 Task: Accept the terms of service while setting up a new free organization.
Action: Mouse moved to (1004, 79)
Screenshot: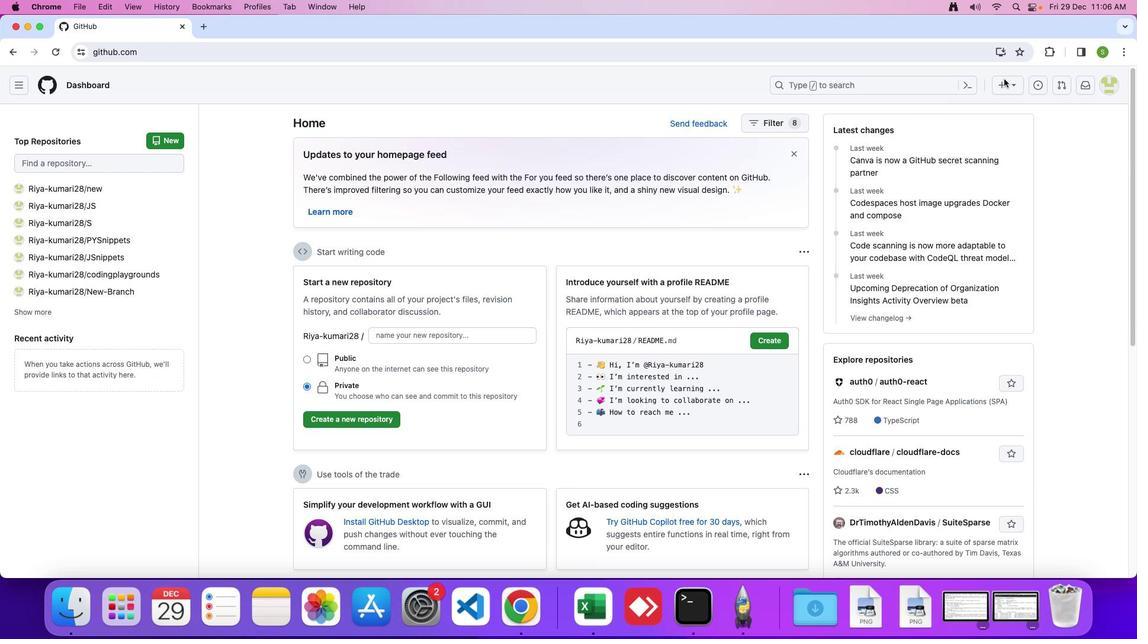 
Action: Mouse pressed left at (1004, 79)
Screenshot: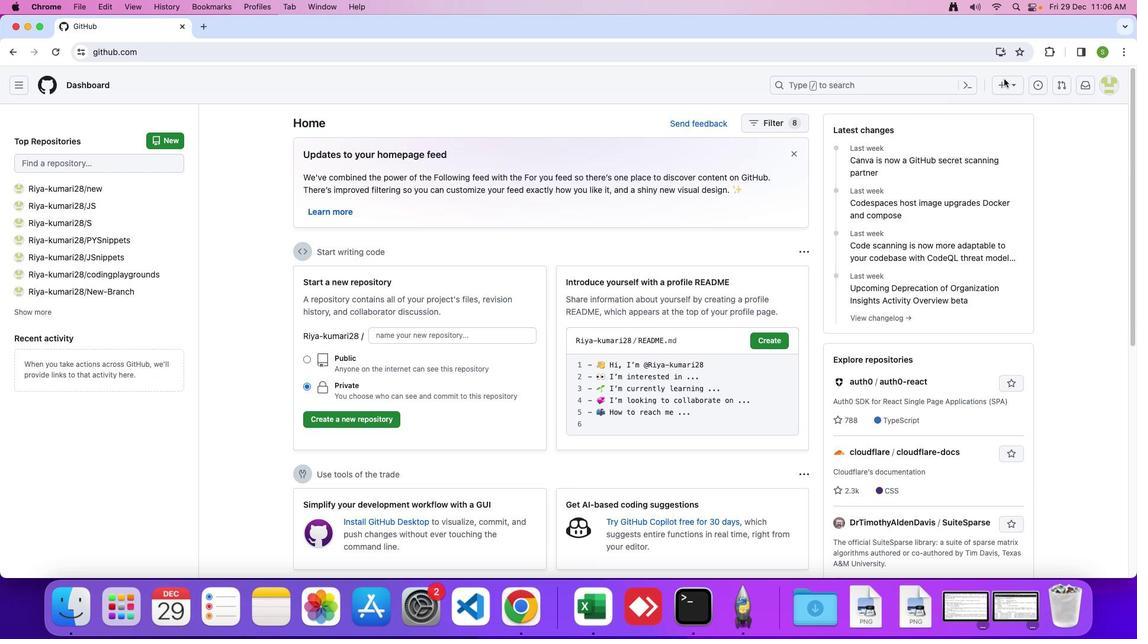 
Action: Mouse moved to (1008, 81)
Screenshot: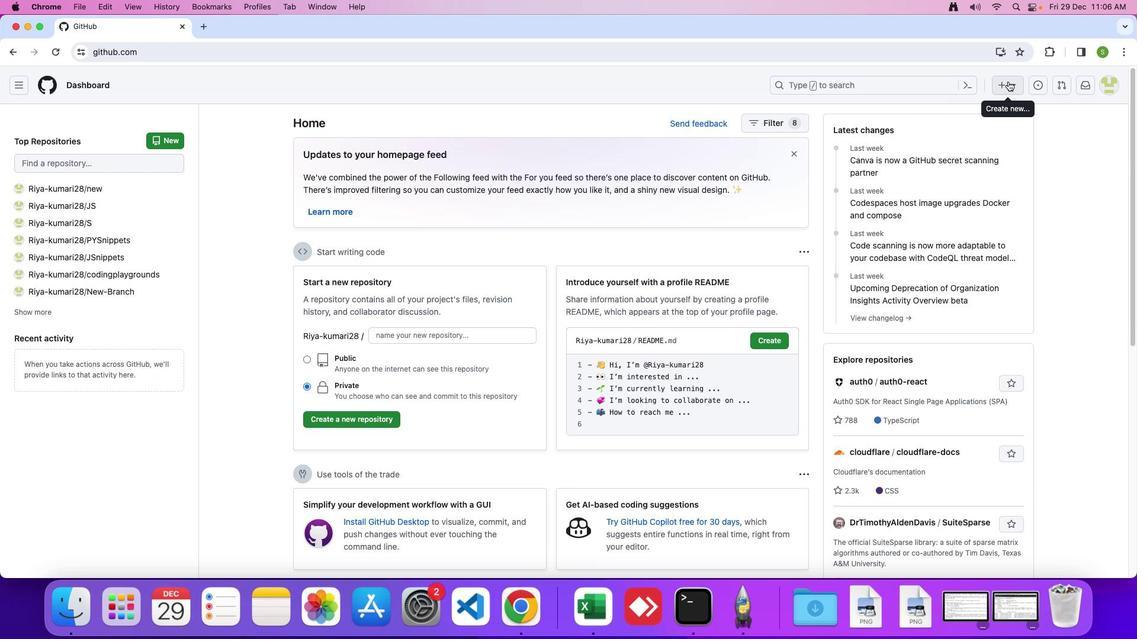 
Action: Mouse pressed left at (1008, 81)
Screenshot: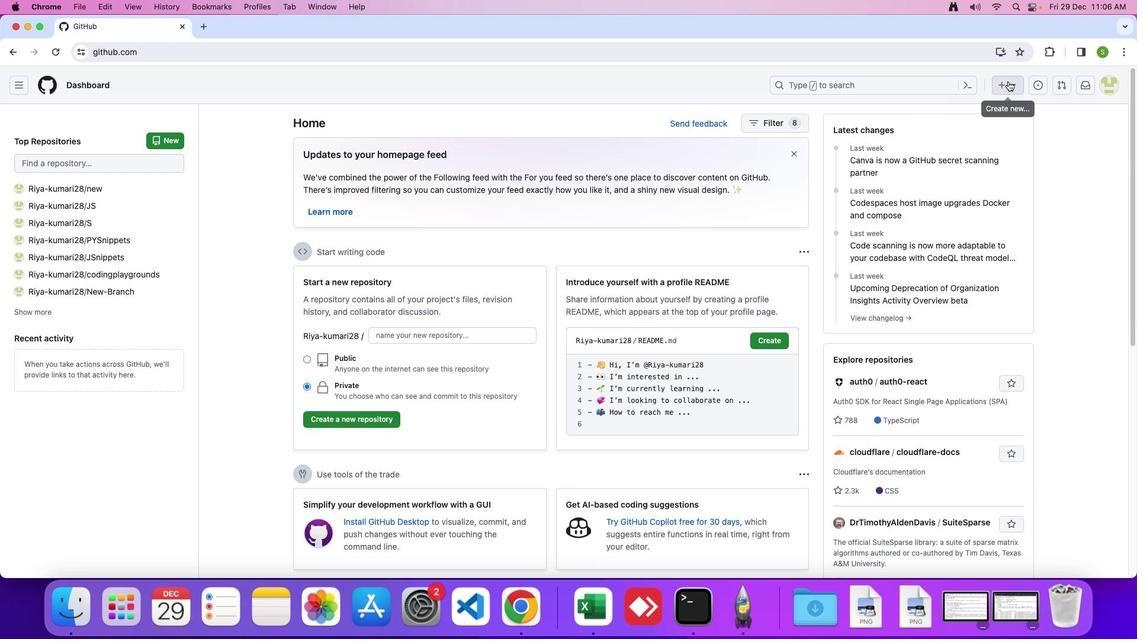 
Action: Mouse moved to (964, 204)
Screenshot: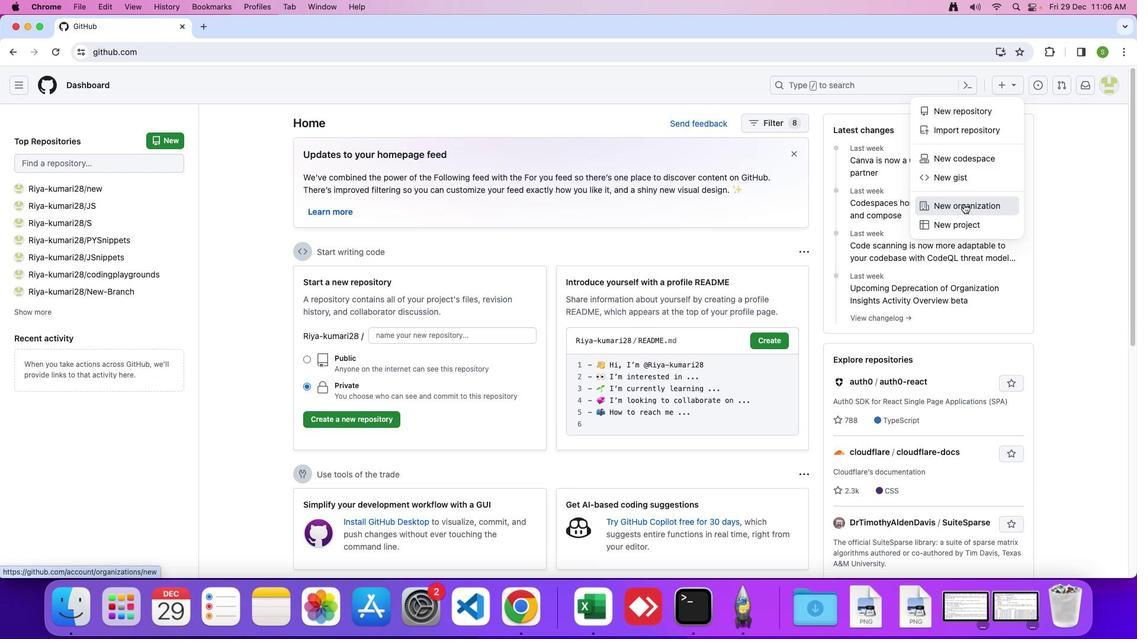 
Action: Mouse pressed left at (964, 204)
Screenshot: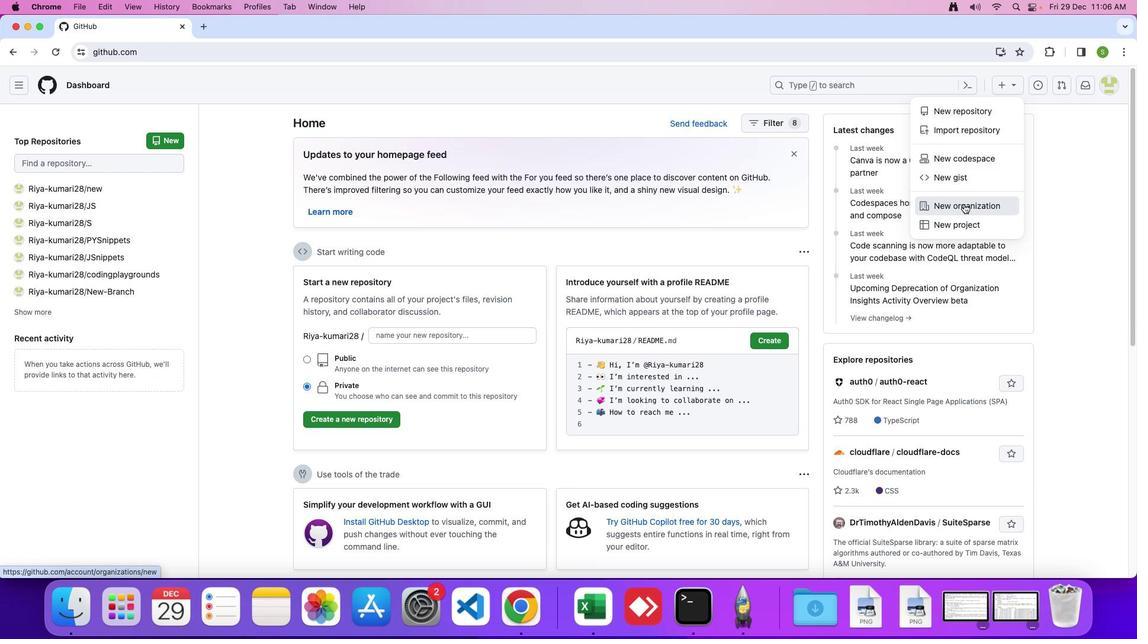 
Action: Mouse moved to (325, 421)
Screenshot: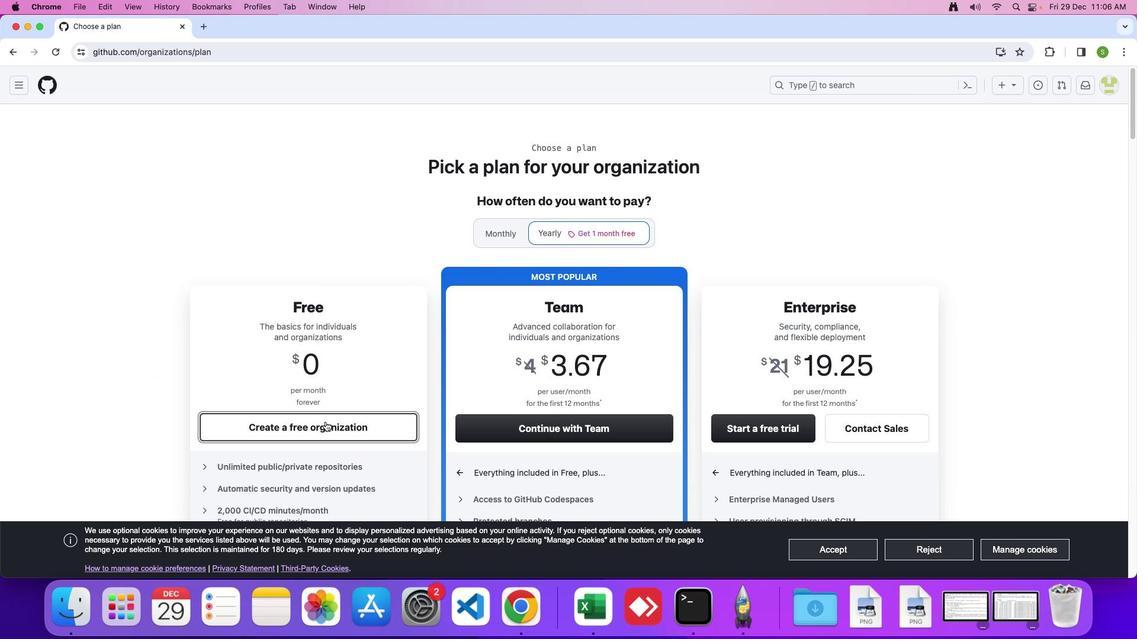 
Action: Mouse pressed left at (325, 421)
Screenshot: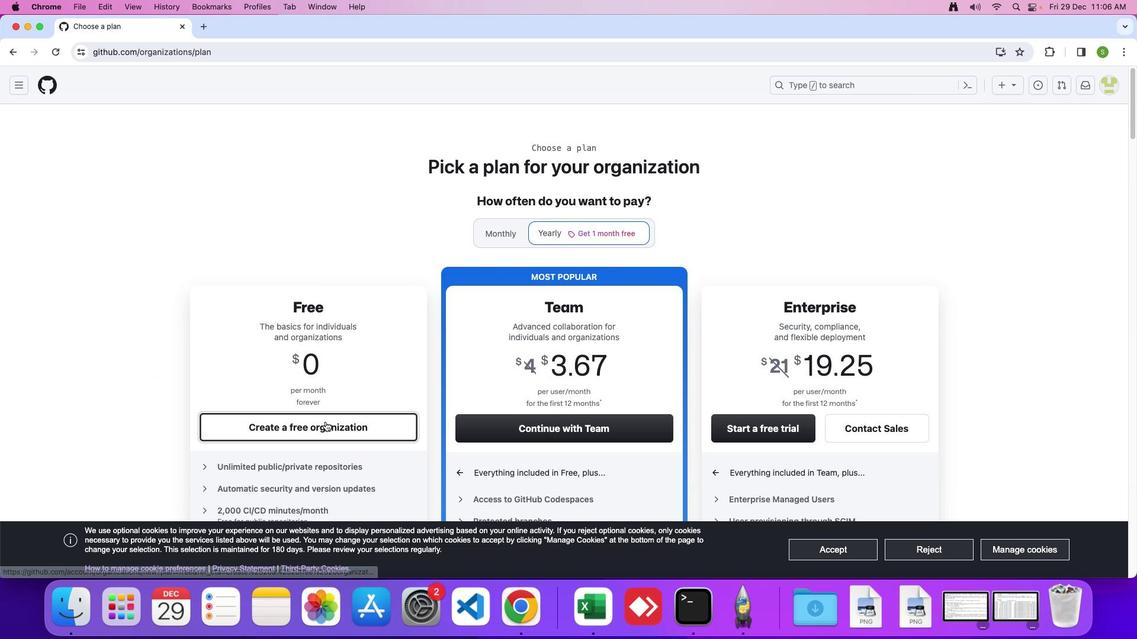 
Action: Mouse moved to (533, 375)
Screenshot: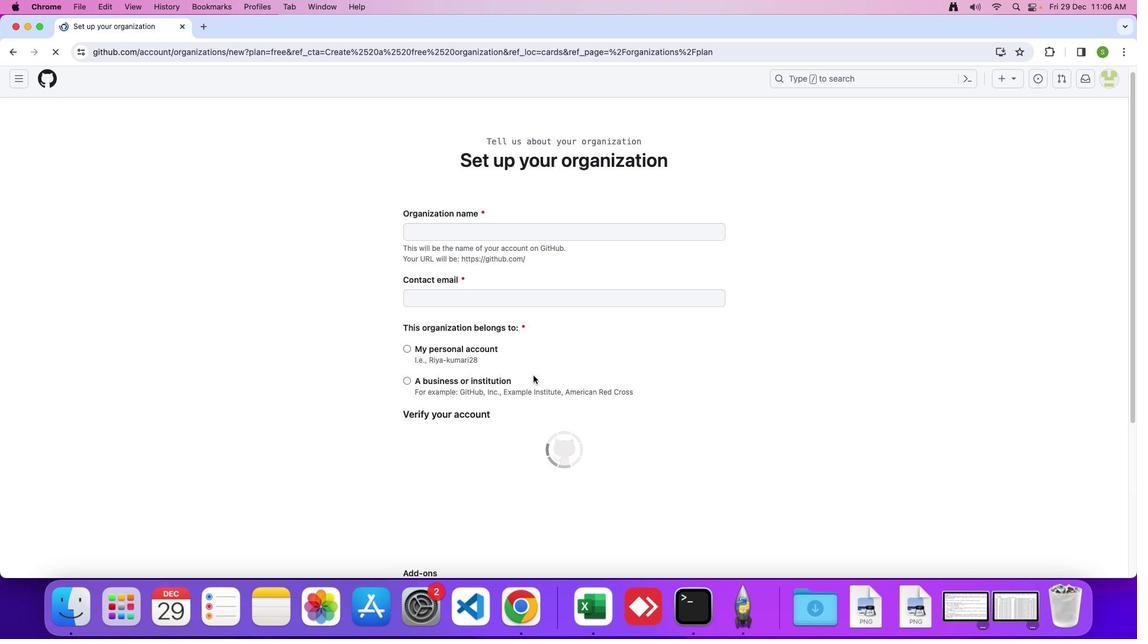 
Action: Mouse scrolled (533, 375) with delta (0, 0)
Screenshot: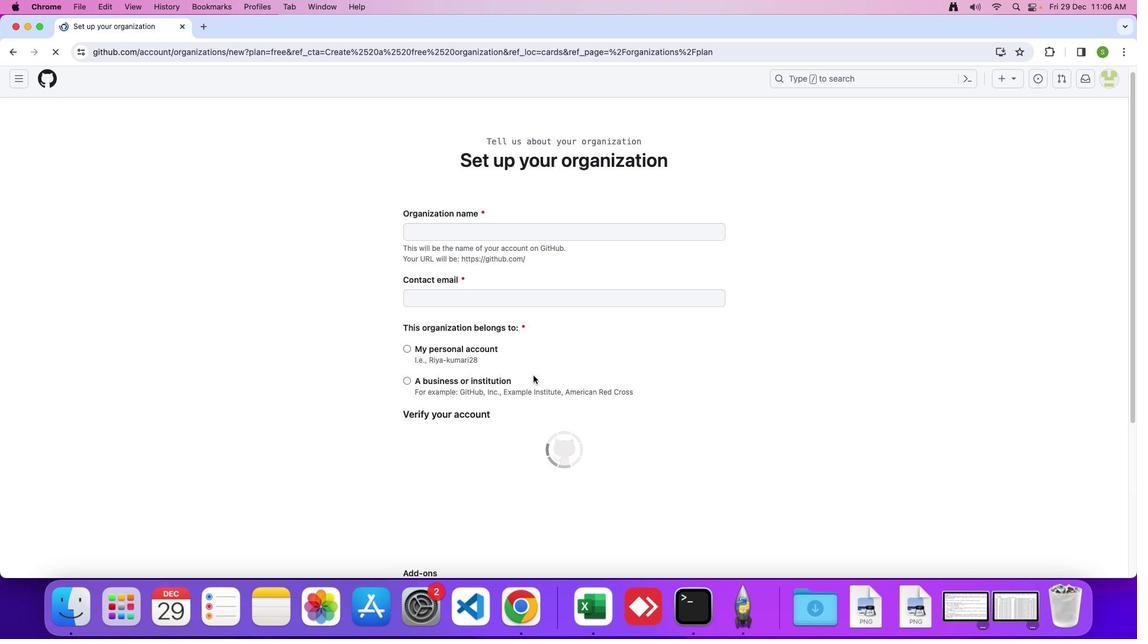 
Action: Mouse scrolled (533, 375) with delta (0, 0)
Screenshot: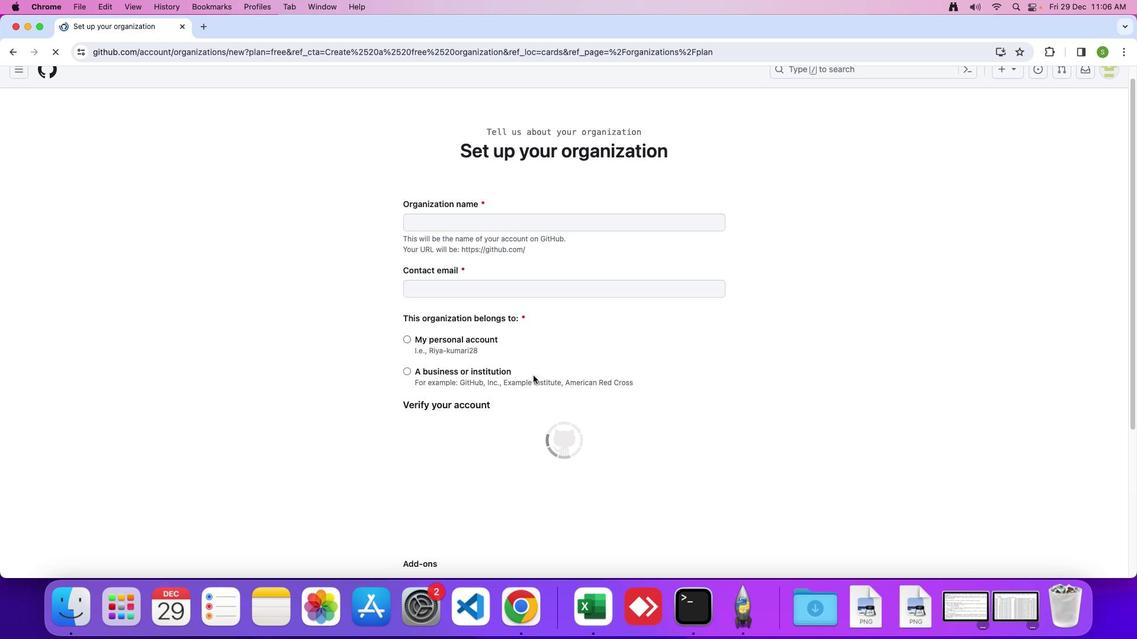 
Action: Mouse scrolled (533, 375) with delta (0, -1)
Screenshot: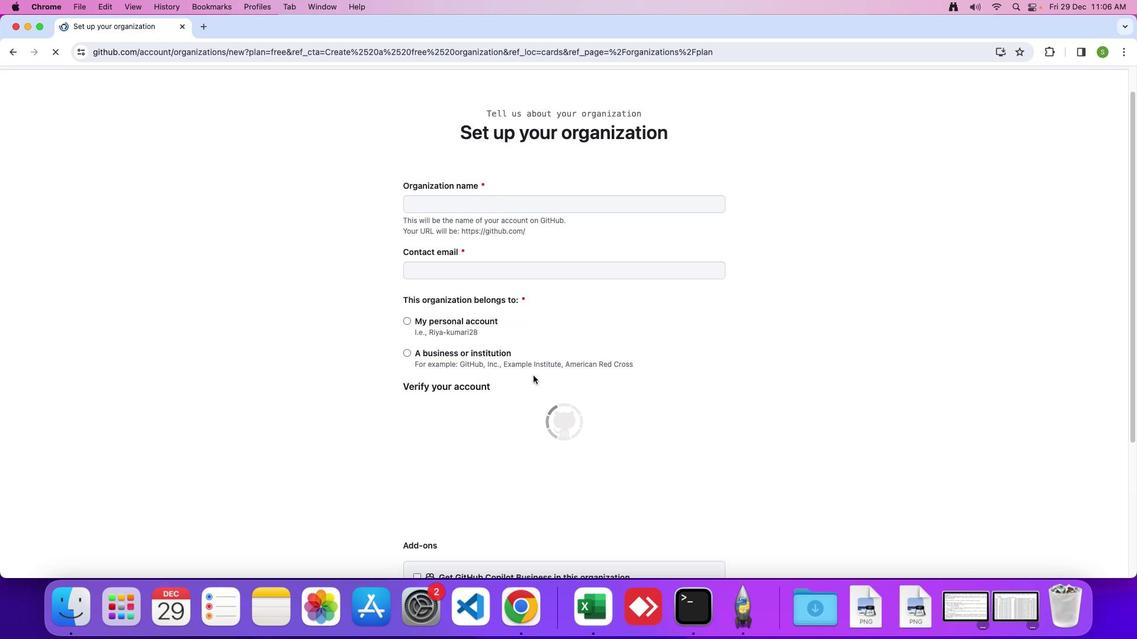 
Action: Mouse scrolled (533, 375) with delta (0, 0)
Screenshot: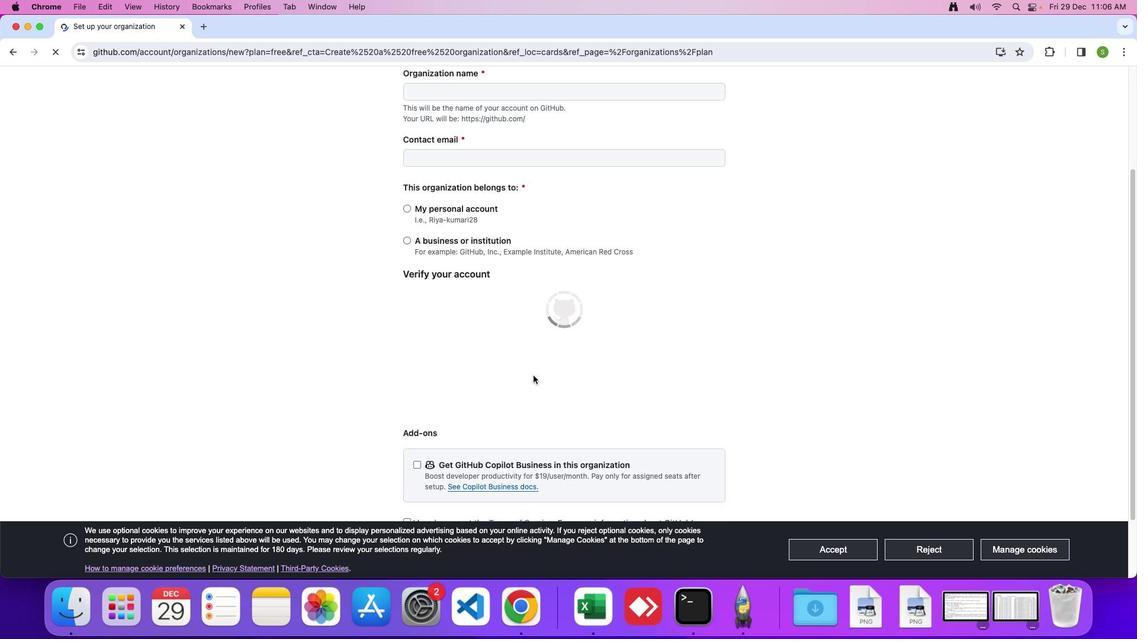 
Action: Mouse scrolled (533, 375) with delta (0, 0)
Screenshot: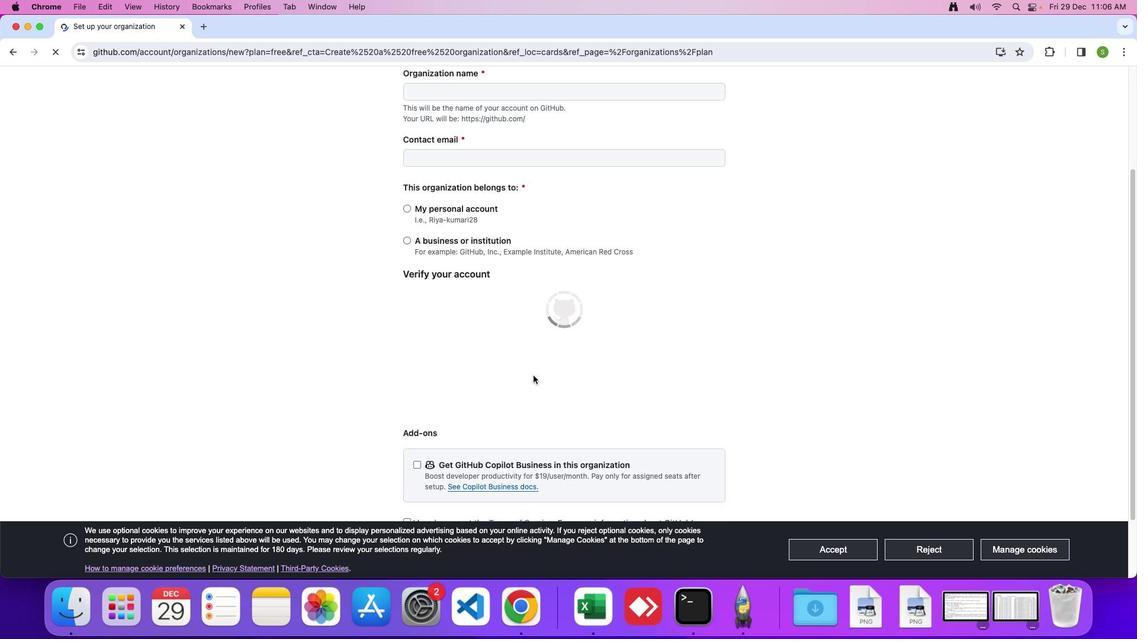 
Action: Mouse scrolled (533, 375) with delta (0, -1)
Screenshot: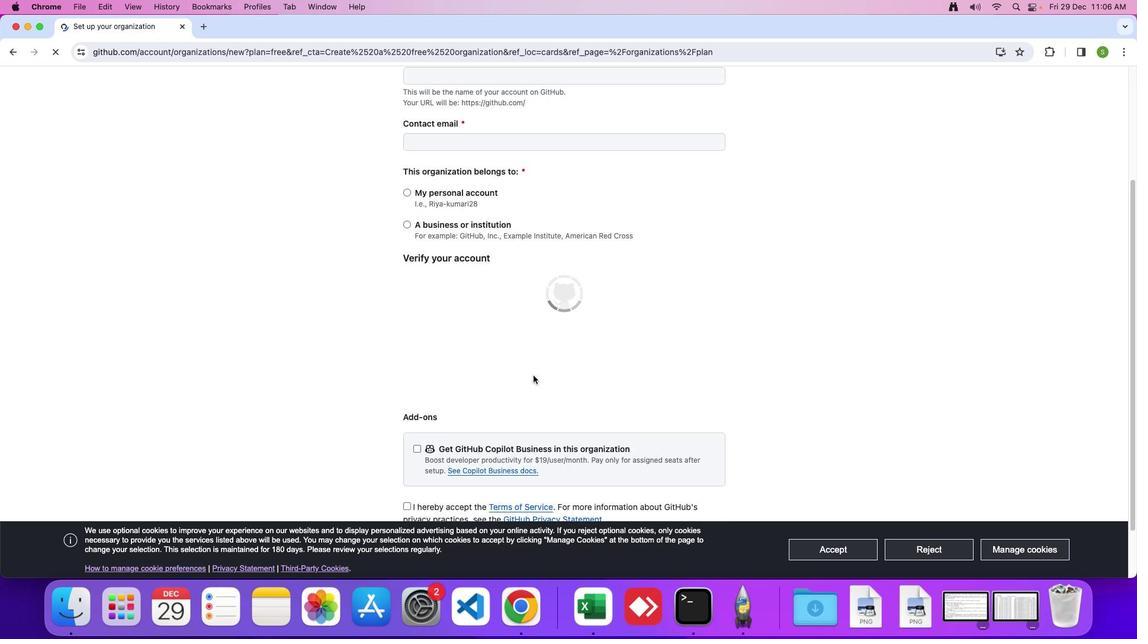 
Action: Mouse scrolled (533, 375) with delta (0, 0)
Screenshot: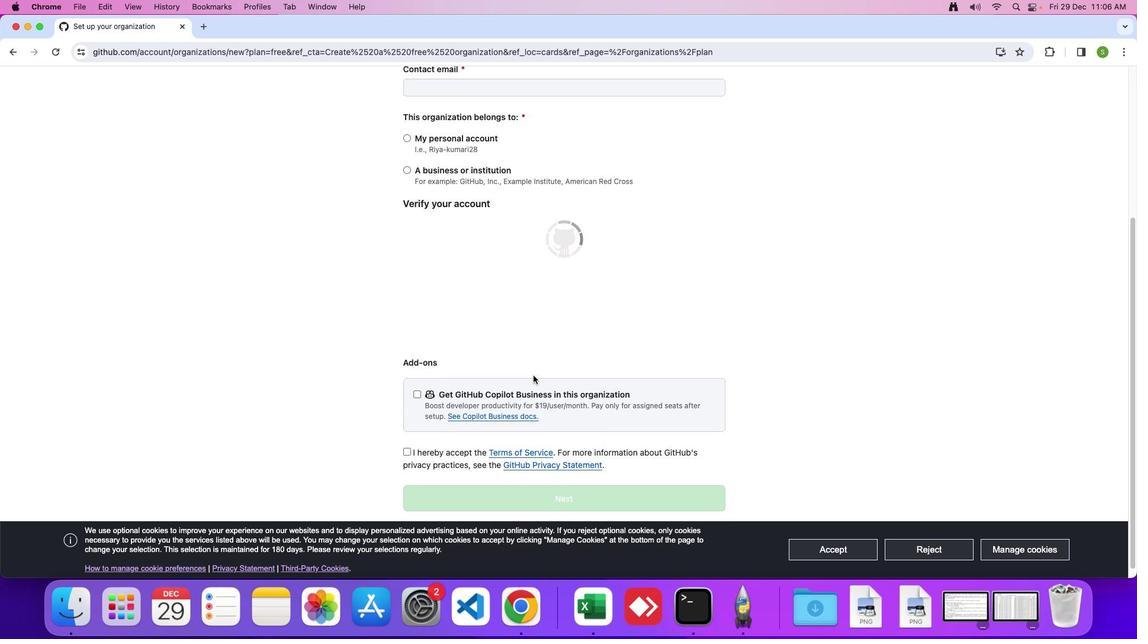 
Action: Mouse scrolled (533, 375) with delta (0, 0)
Screenshot: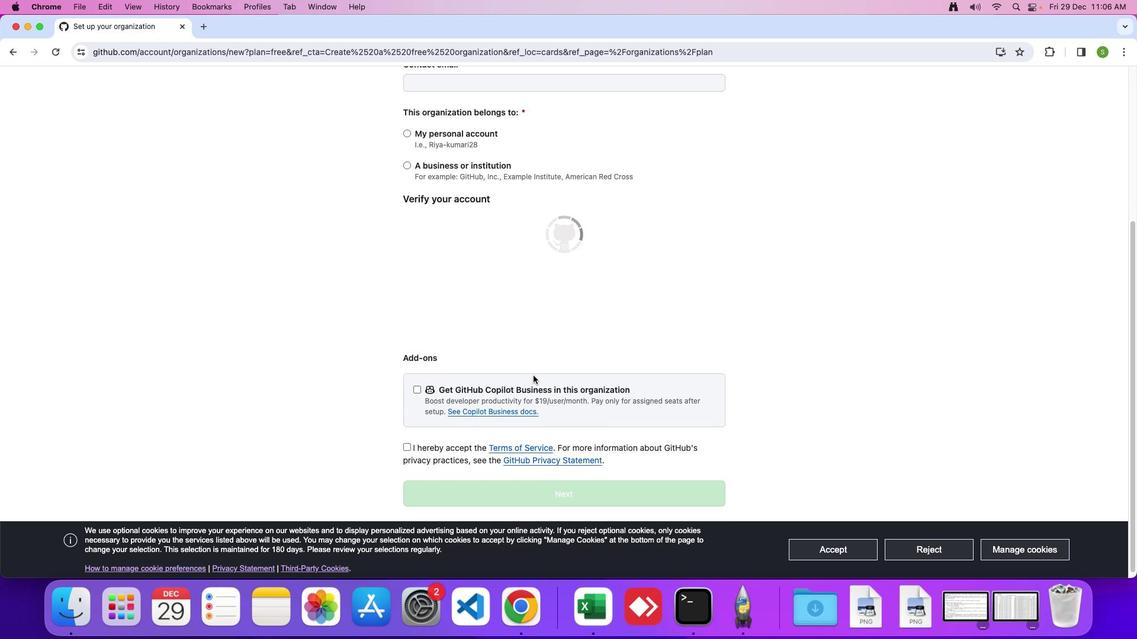 
Action: Mouse scrolled (533, 375) with delta (0, -1)
Screenshot: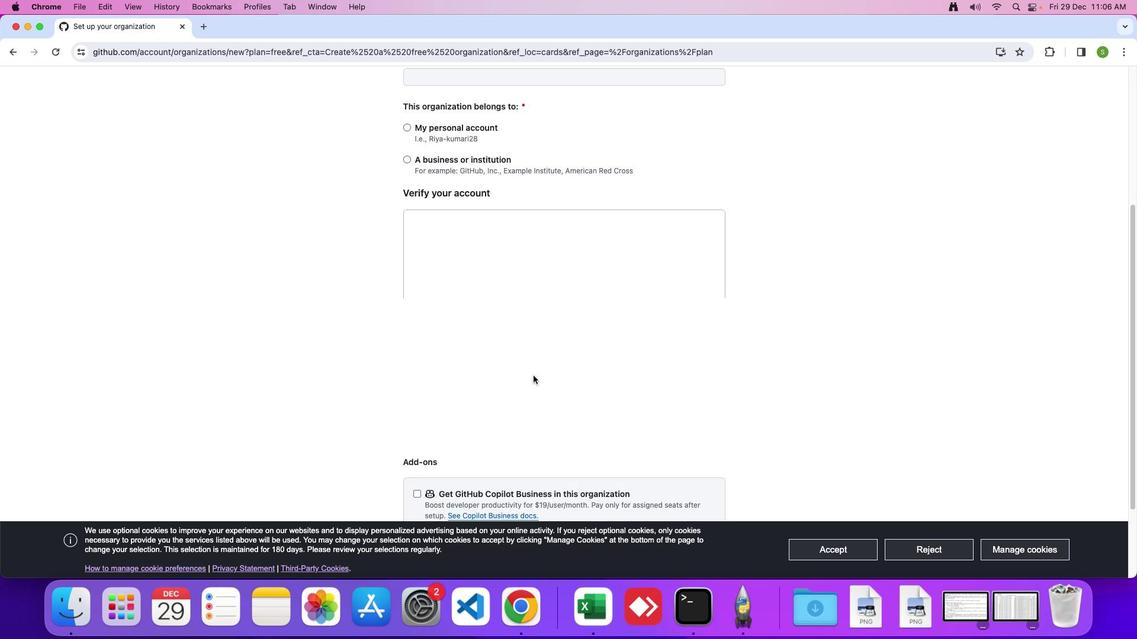 
Action: Mouse scrolled (533, 375) with delta (0, 0)
Screenshot: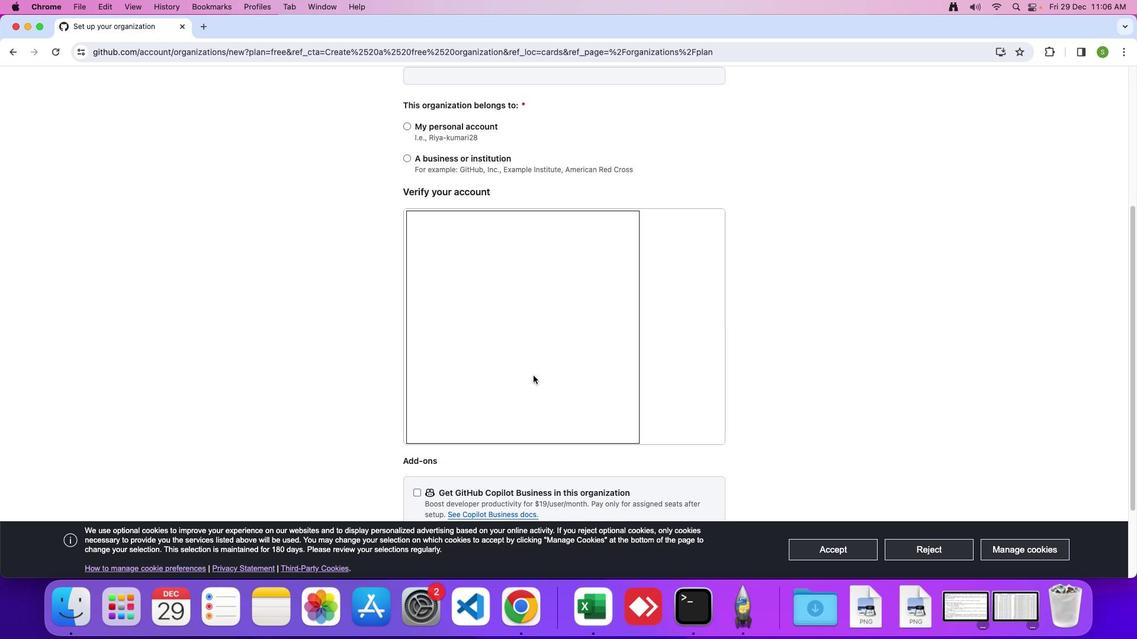 
Action: Mouse scrolled (533, 375) with delta (0, 0)
Screenshot: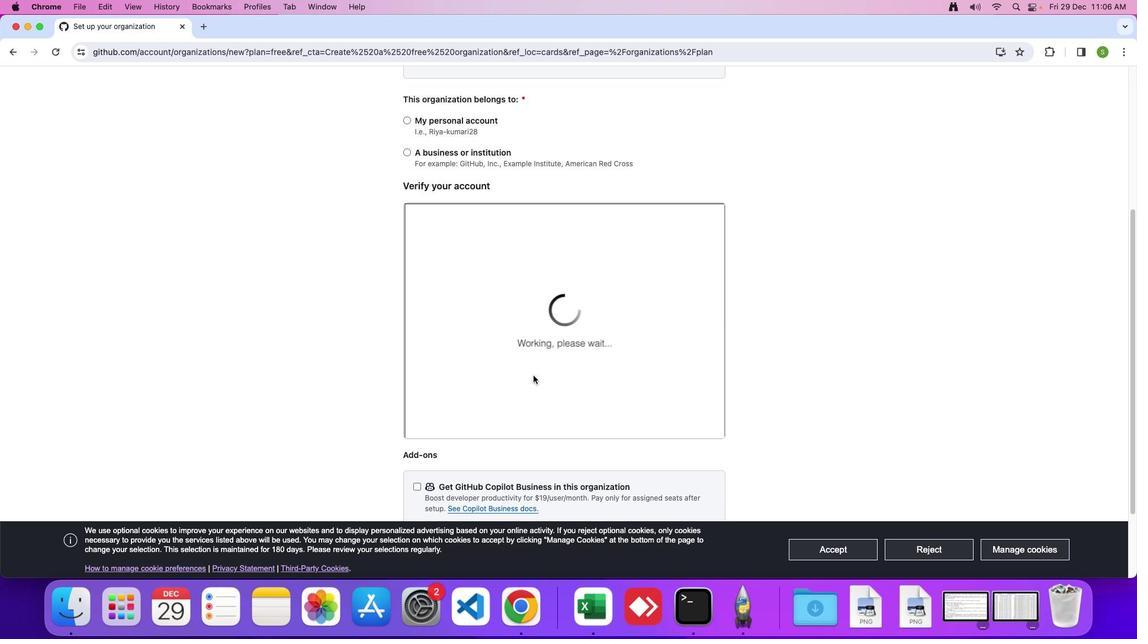 
Action: Mouse scrolled (533, 375) with delta (0, 0)
Screenshot: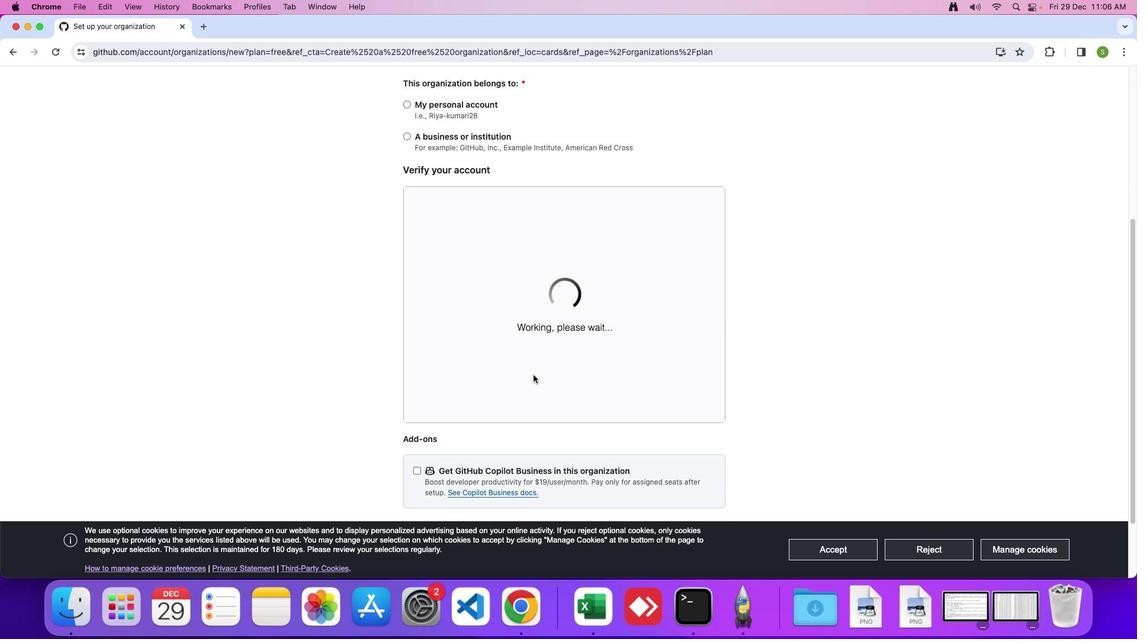 
Action: Mouse scrolled (533, 375) with delta (0, 0)
Screenshot: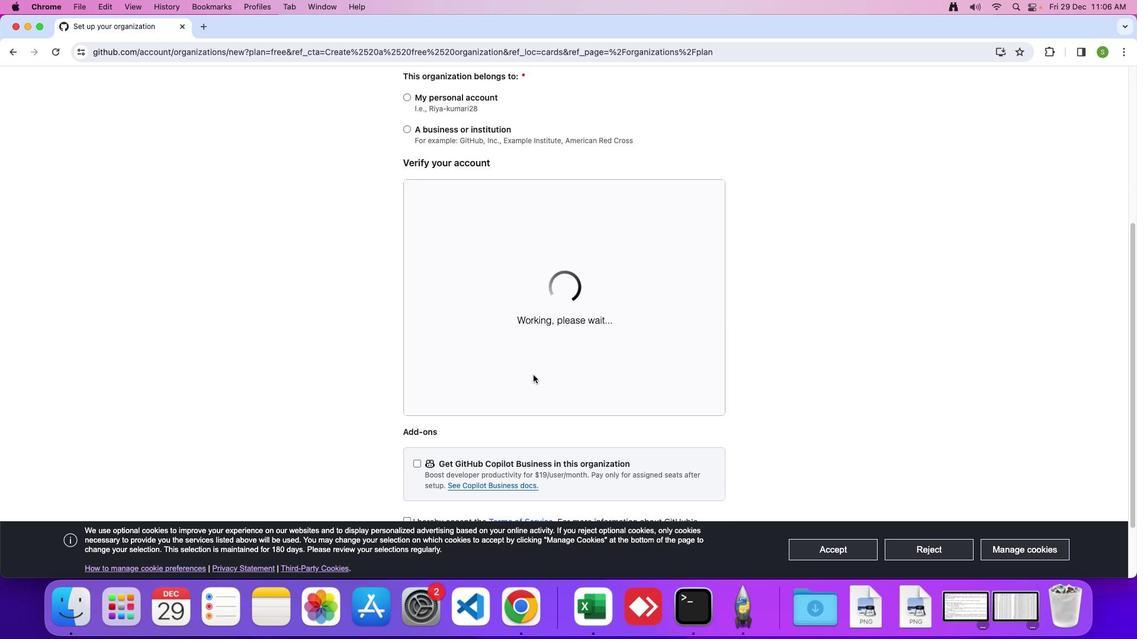 
Action: Mouse scrolled (533, 375) with delta (0, -2)
Screenshot: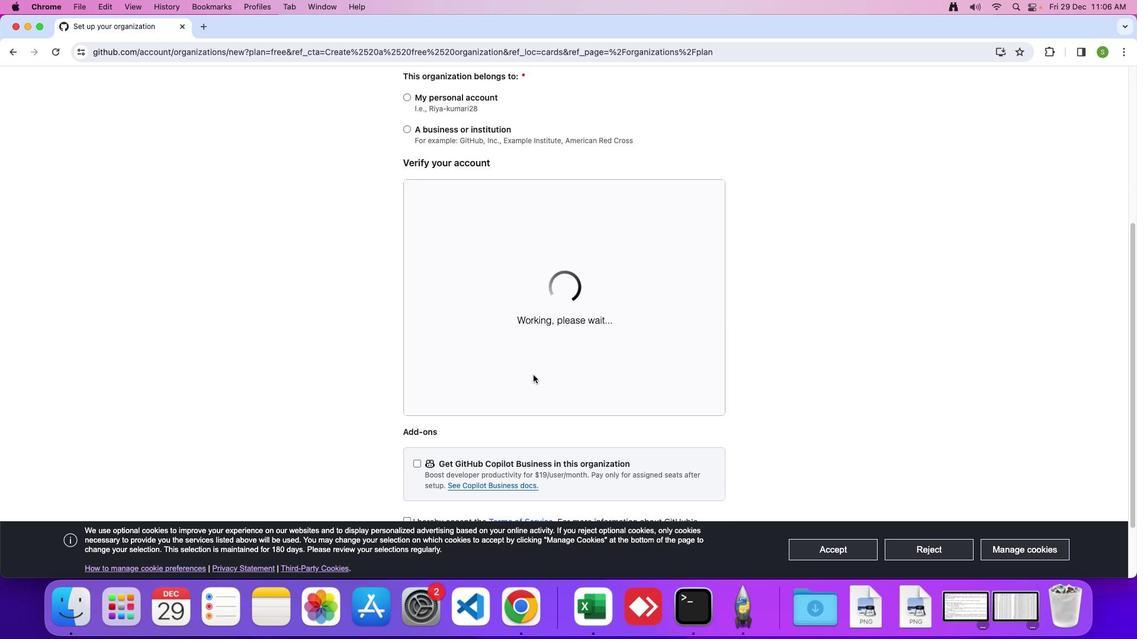 
Action: Mouse moved to (533, 375)
Screenshot: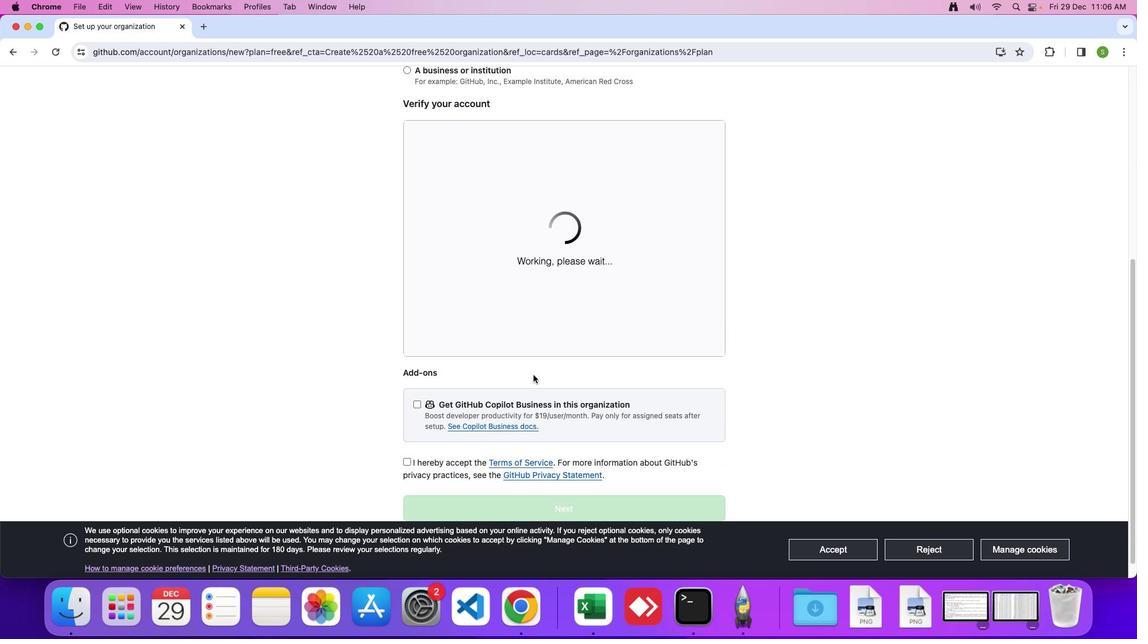 
Action: Mouse scrolled (533, 375) with delta (0, -3)
Screenshot: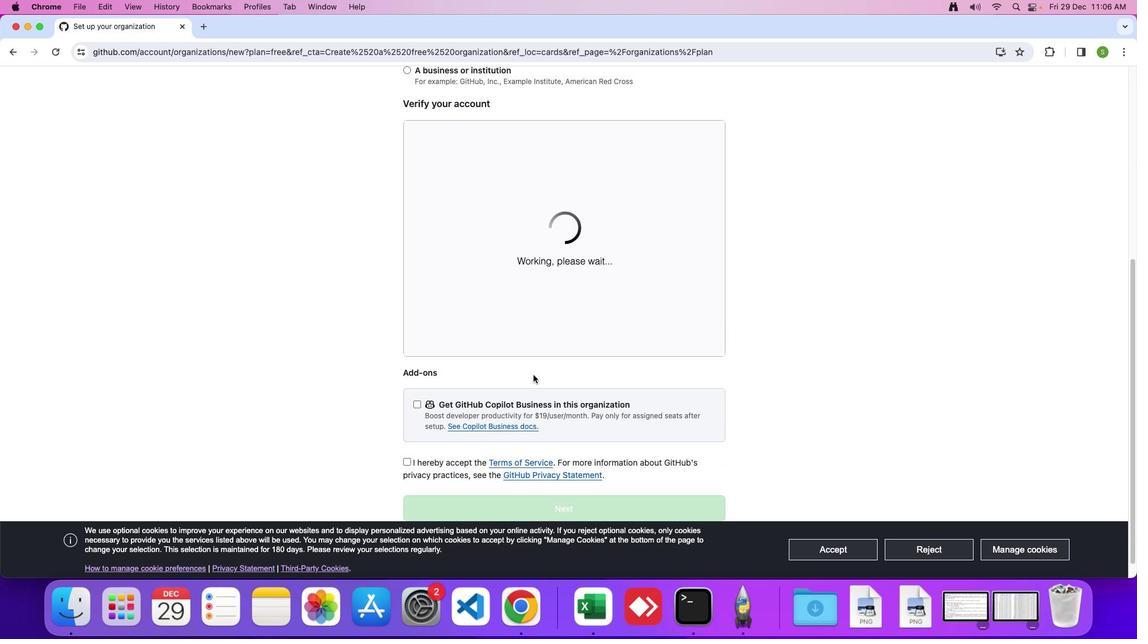 
Action: Mouse moved to (532, 376)
Screenshot: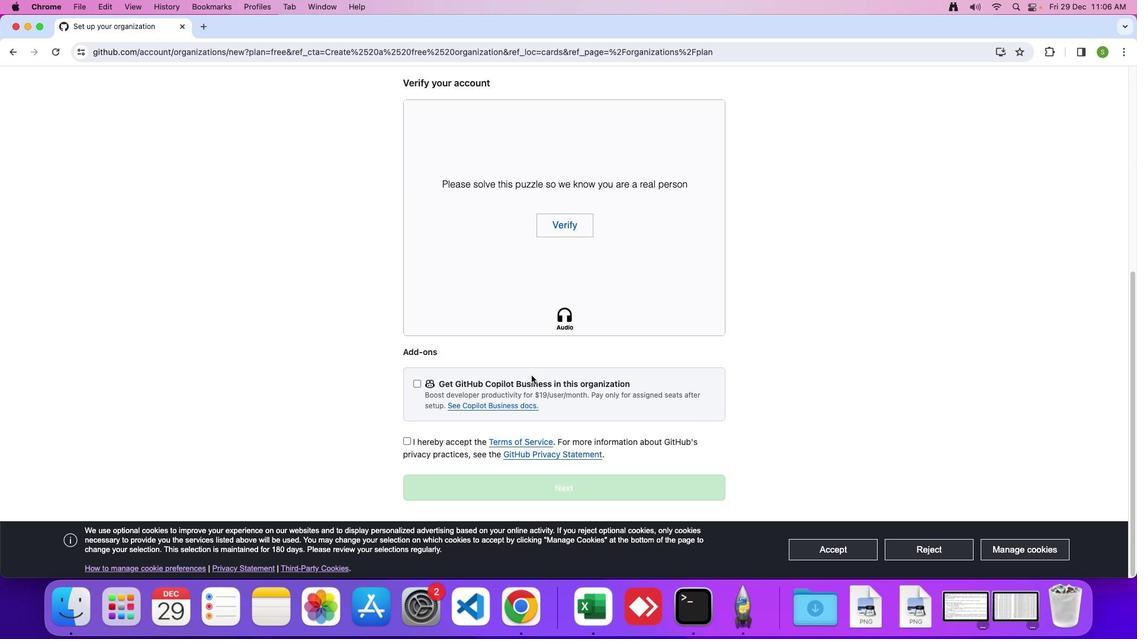 
Action: Mouse scrolled (532, 376) with delta (0, 0)
Screenshot: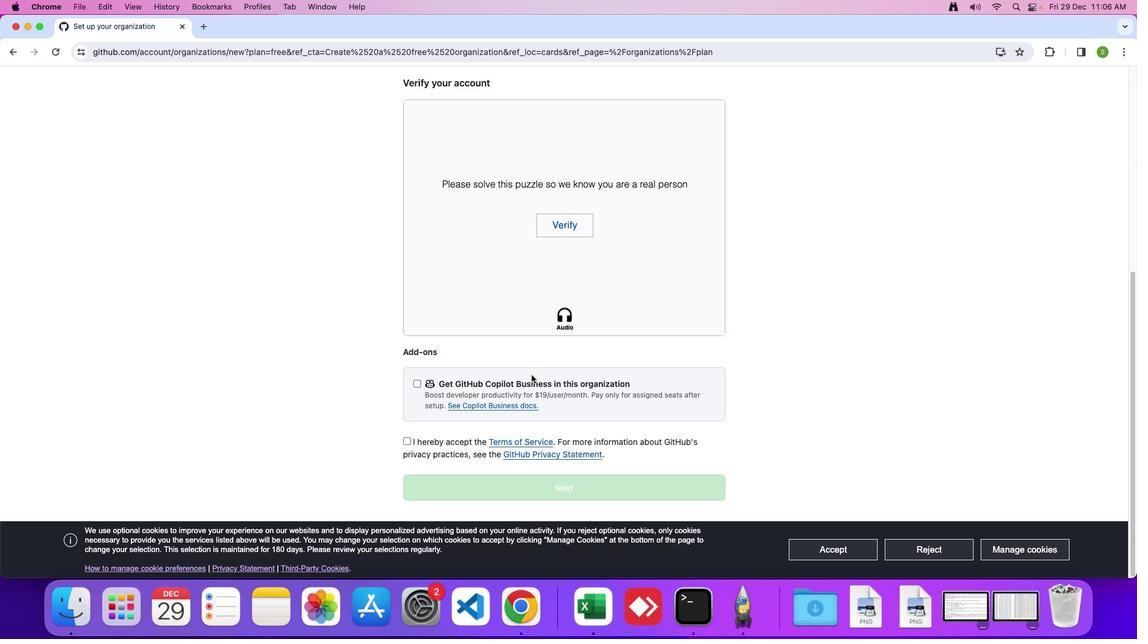 
Action: Mouse scrolled (532, 376) with delta (0, 0)
Screenshot: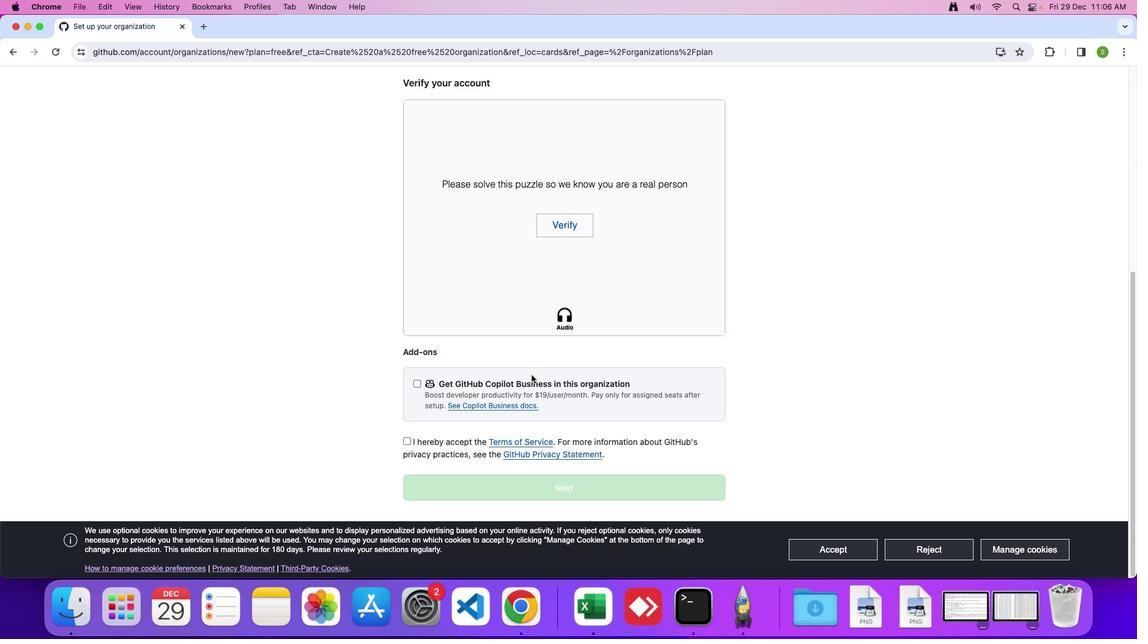 
Action: Mouse scrolled (532, 376) with delta (0, -2)
Screenshot: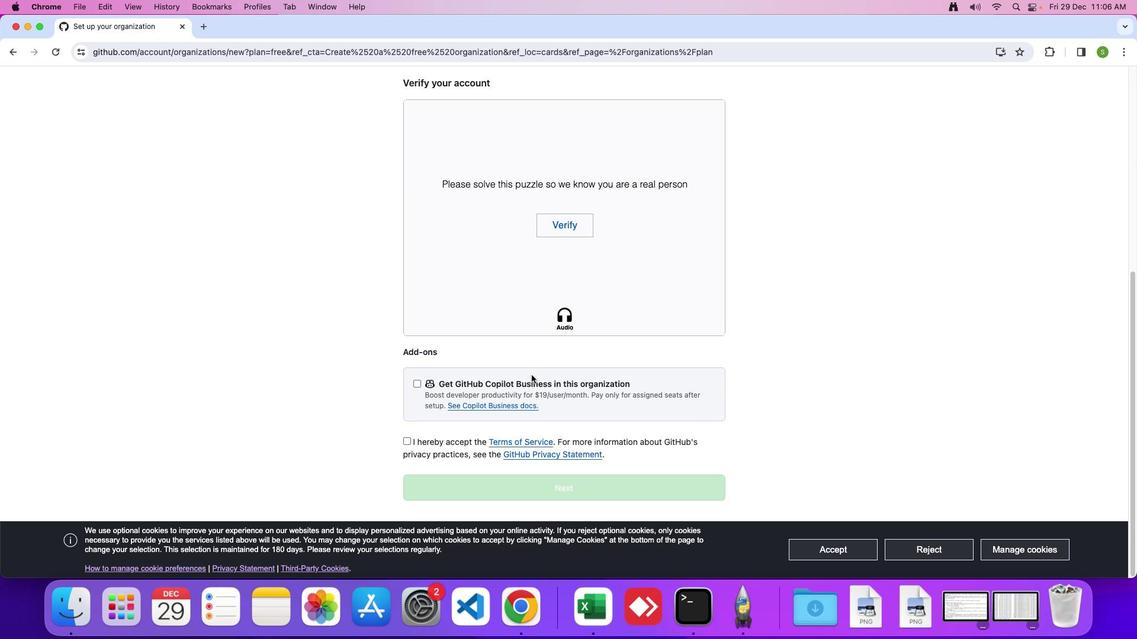 
Action: Mouse moved to (532, 375)
Screenshot: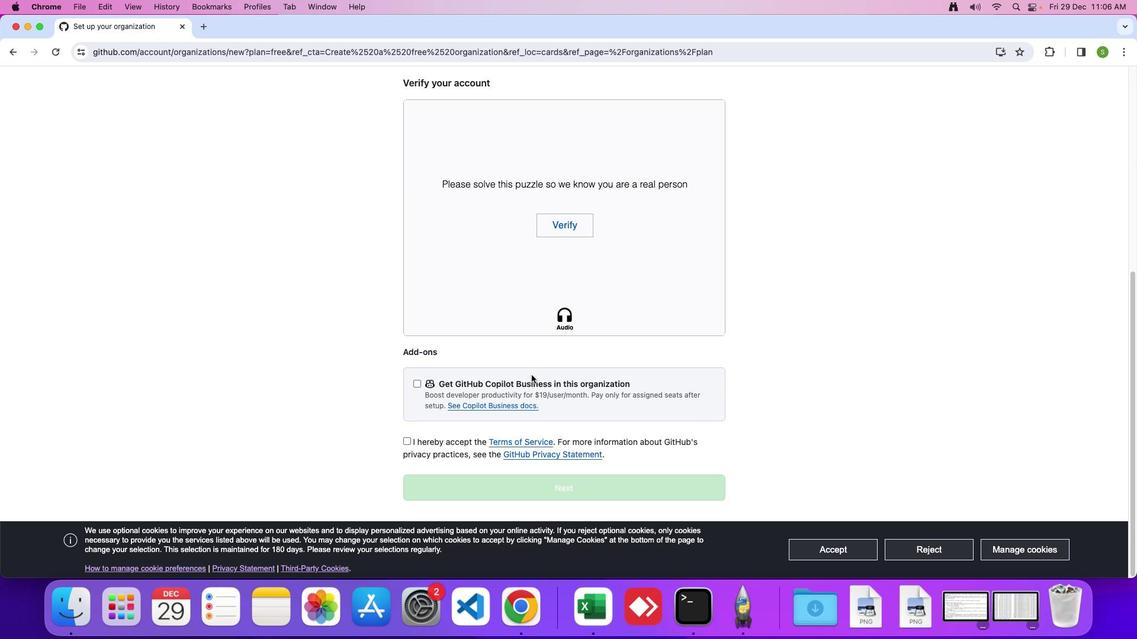
Action: Mouse scrolled (532, 375) with delta (0, -2)
Screenshot: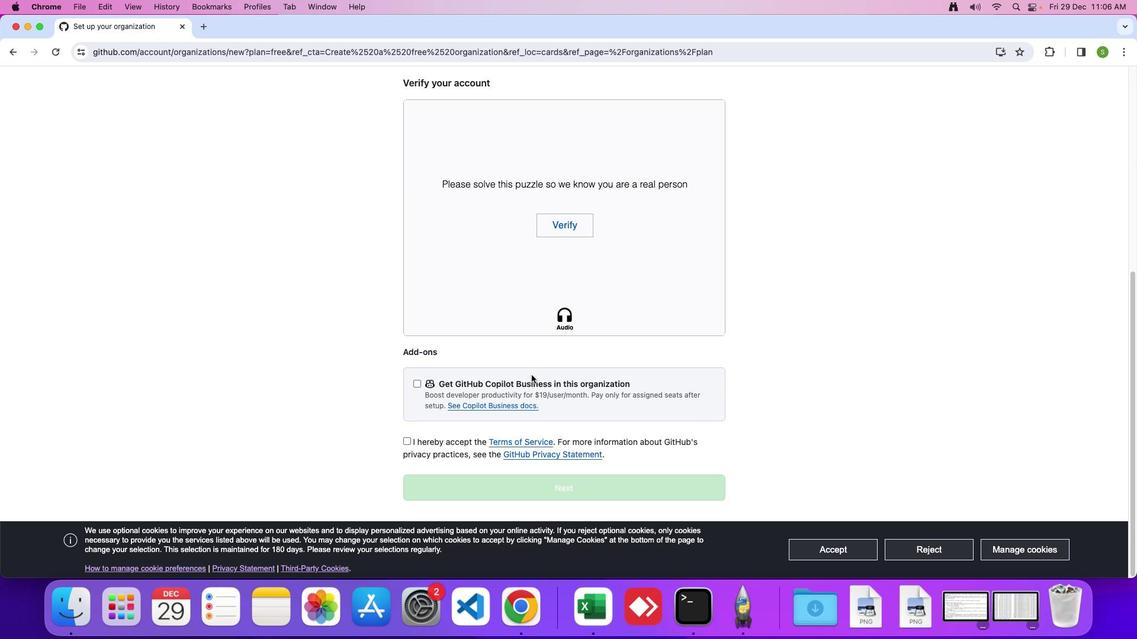 
Action: Mouse moved to (530, 375)
Screenshot: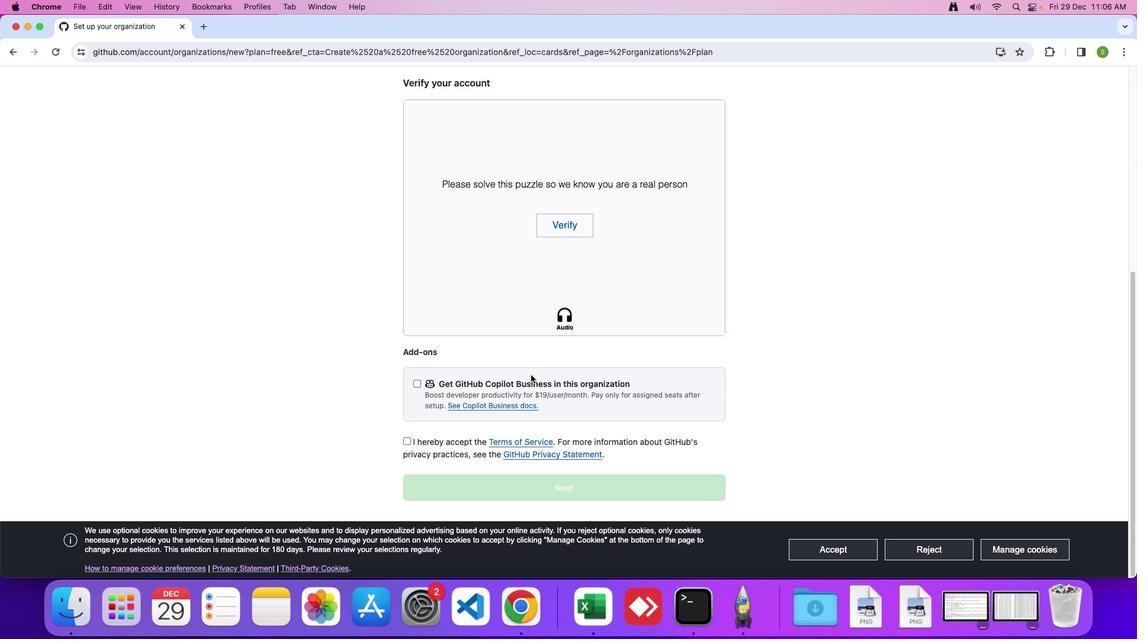 
Action: Mouse scrolled (530, 375) with delta (0, 0)
Screenshot: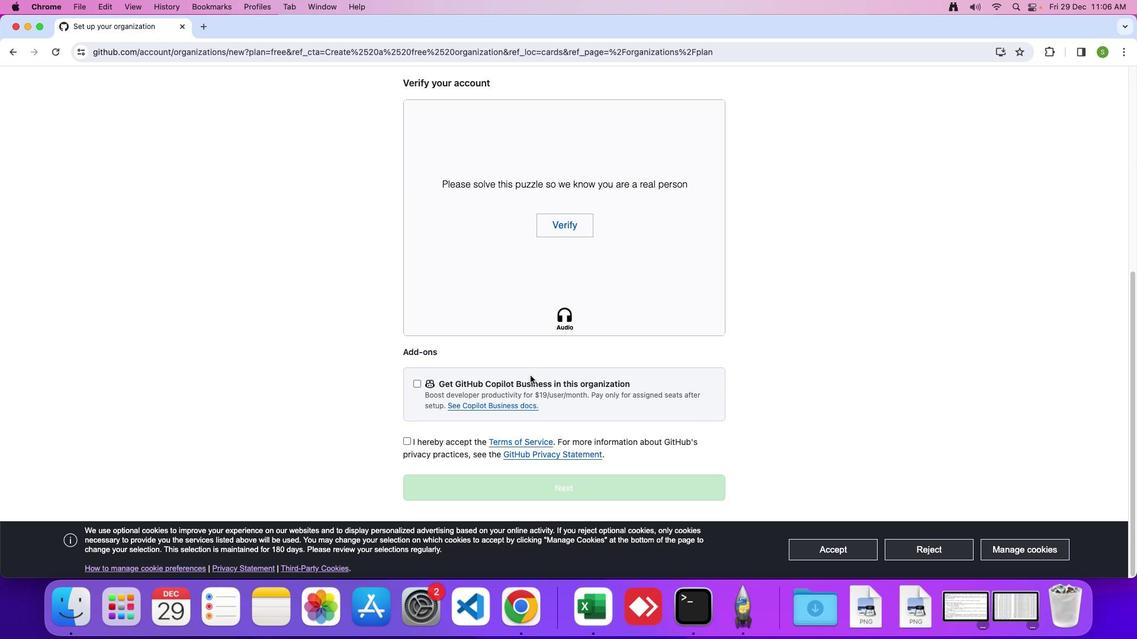 
Action: Mouse scrolled (530, 375) with delta (0, 0)
Screenshot: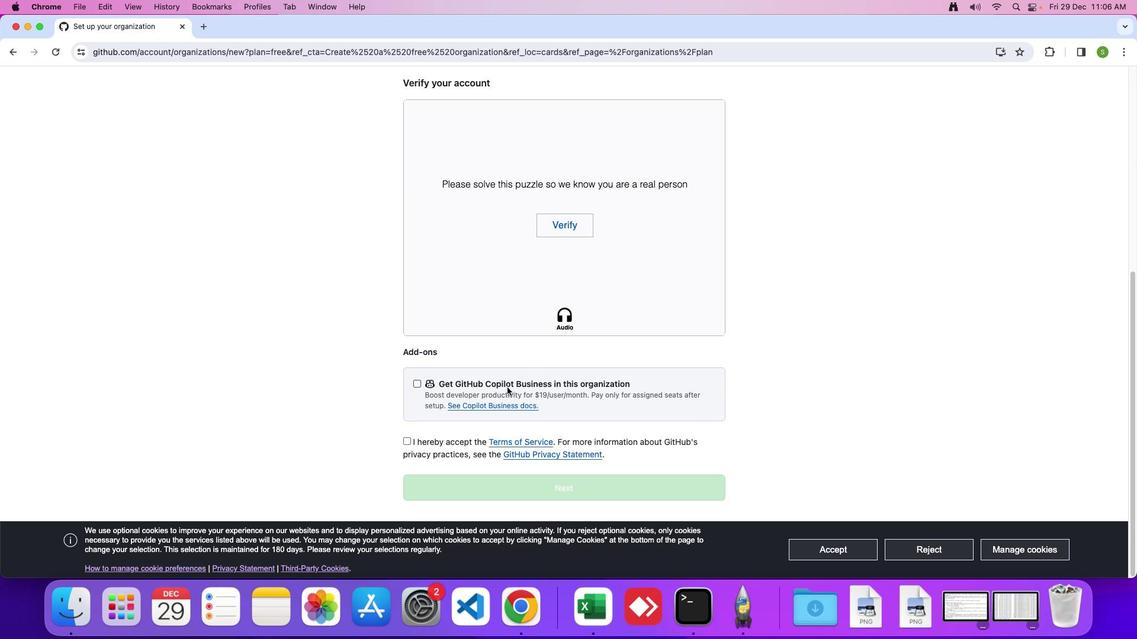 
Action: Mouse moved to (408, 441)
Screenshot: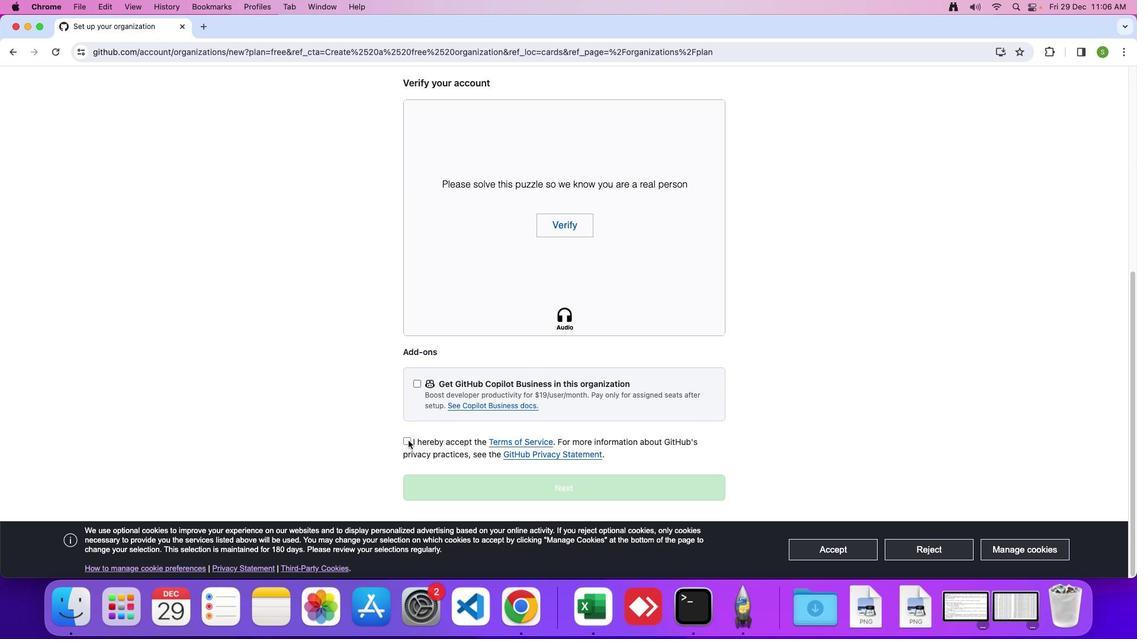 
Action: Mouse pressed left at (408, 441)
Screenshot: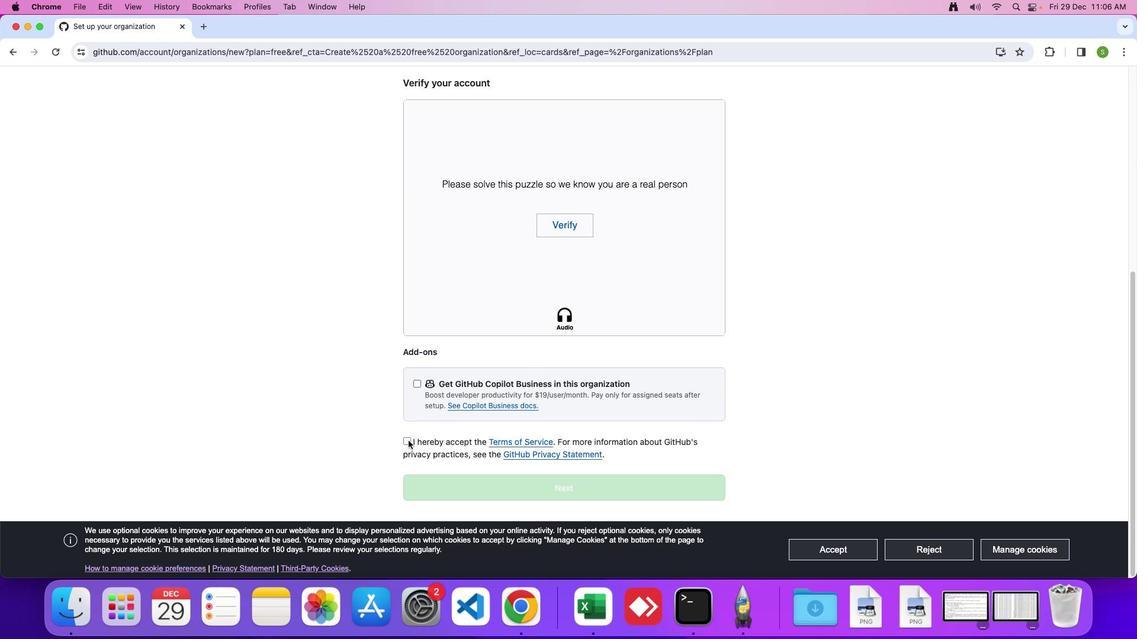 
